 Task: Create a sub task Gather and Analyse Requirements for the task  Create a new online platform for online financial planning services in the project ControlBridge , assign it to team member softage.1@softage.net and update the status of the sub task to  On Track  , set the priority of the sub task to Low
Action: Mouse moved to (59, 360)
Screenshot: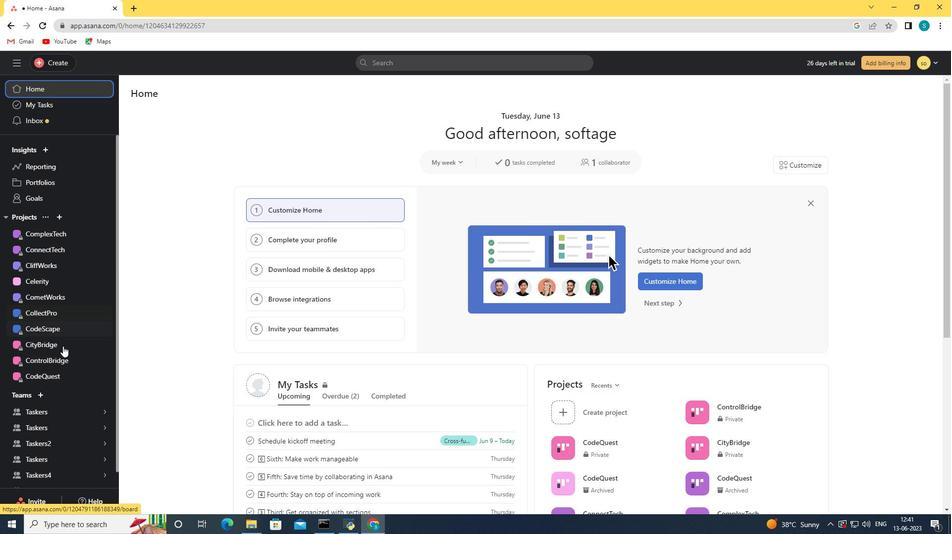 
Action: Mouse pressed left at (59, 360)
Screenshot: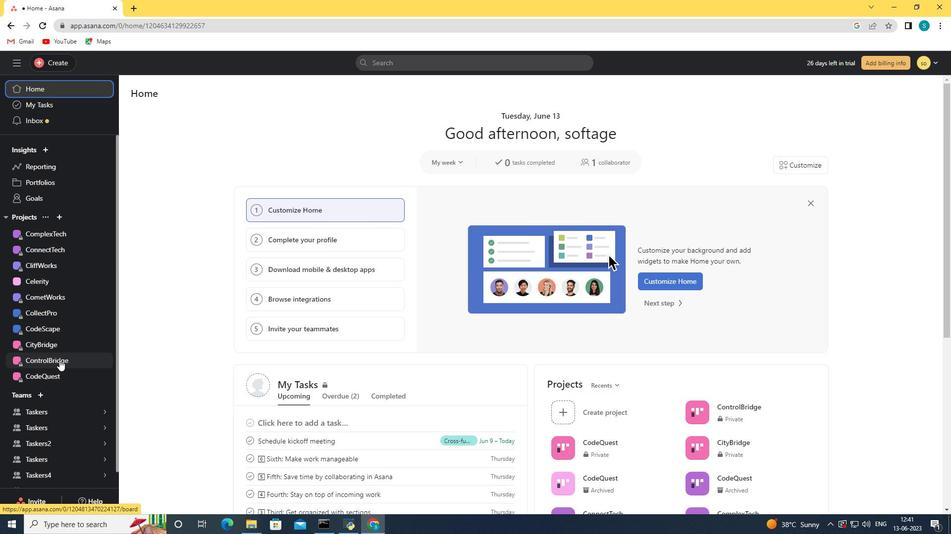 
Action: Mouse moved to (248, 316)
Screenshot: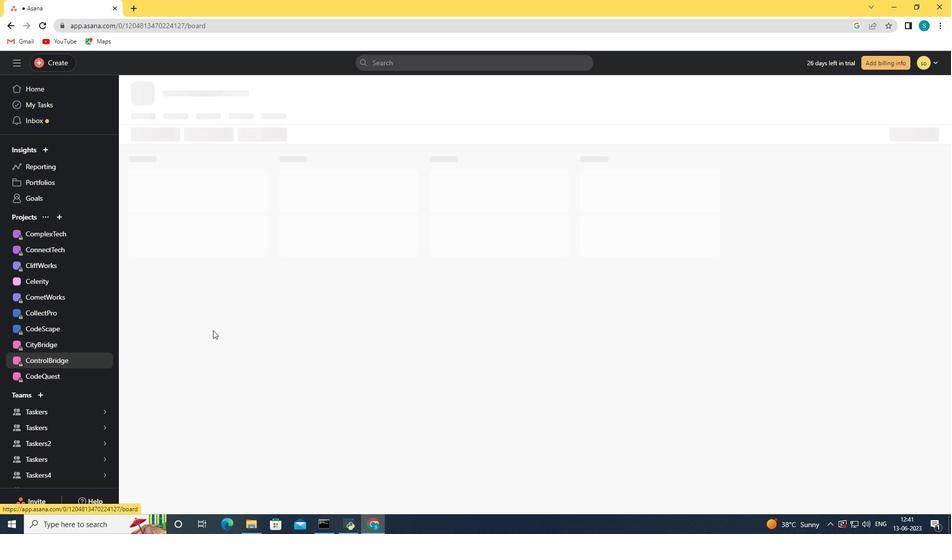 
Action: Mouse scrolled (248, 316) with delta (0, 0)
Screenshot: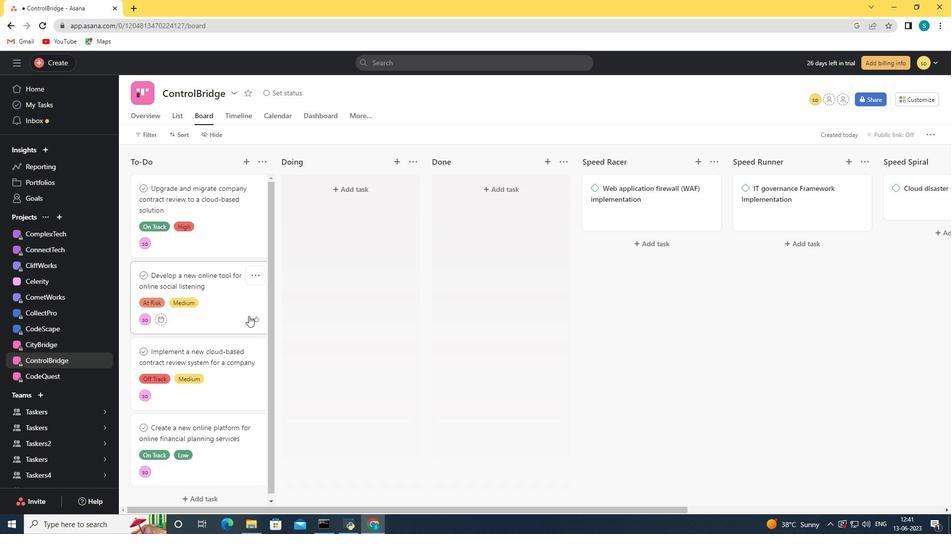 
Action: Mouse scrolled (248, 316) with delta (0, 0)
Screenshot: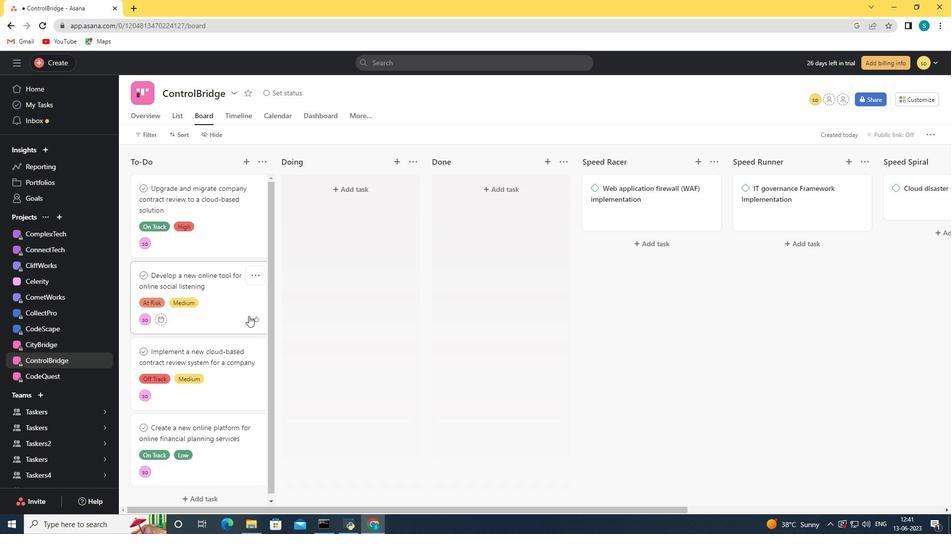 
Action: Mouse scrolled (248, 316) with delta (0, 0)
Screenshot: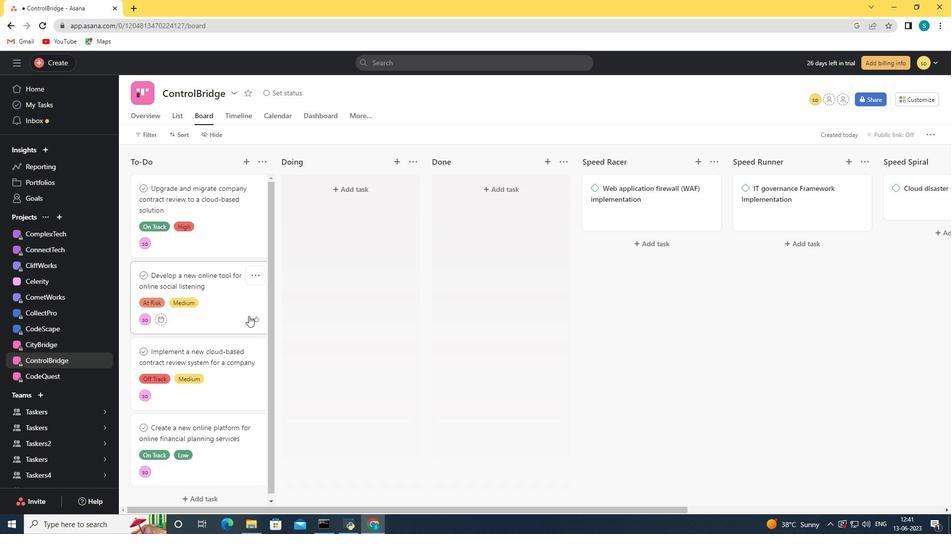 
Action: Mouse scrolled (248, 316) with delta (0, 0)
Screenshot: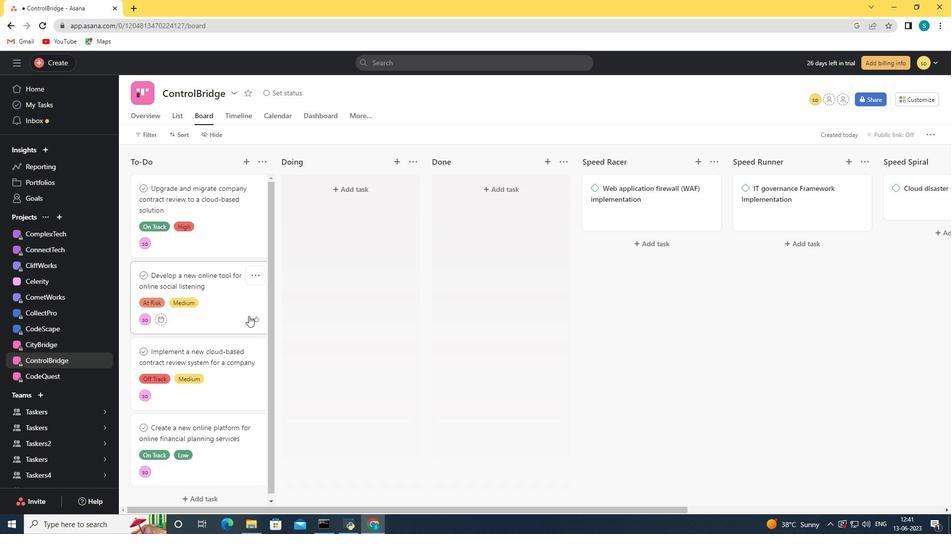 
Action: Mouse scrolled (248, 316) with delta (0, 0)
Screenshot: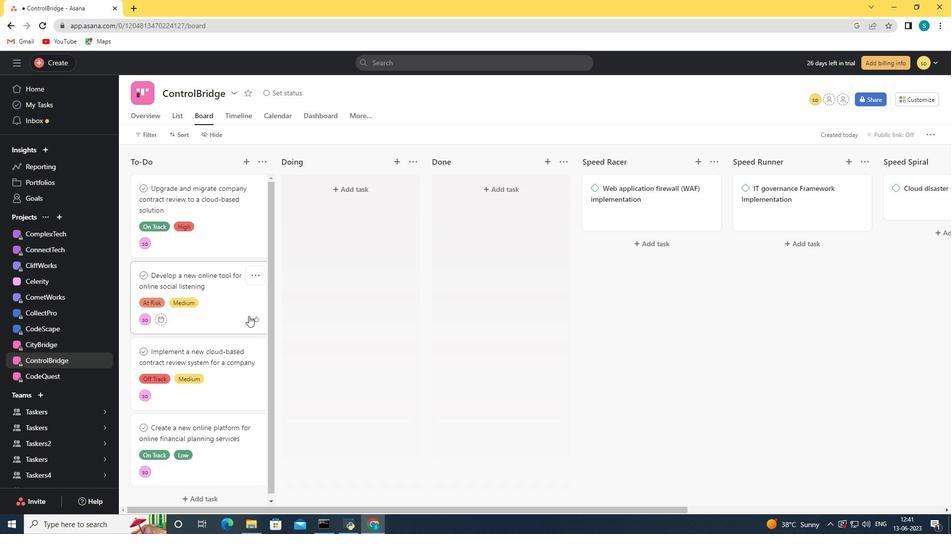
Action: Mouse scrolled (248, 316) with delta (0, 0)
Screenshot: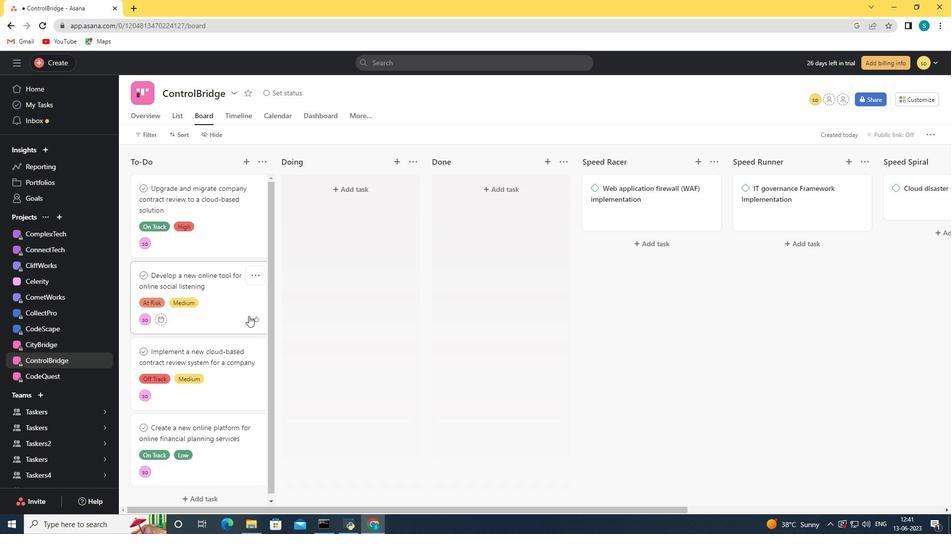 
Action: Mouse moved to (227, 452)
Screenshot: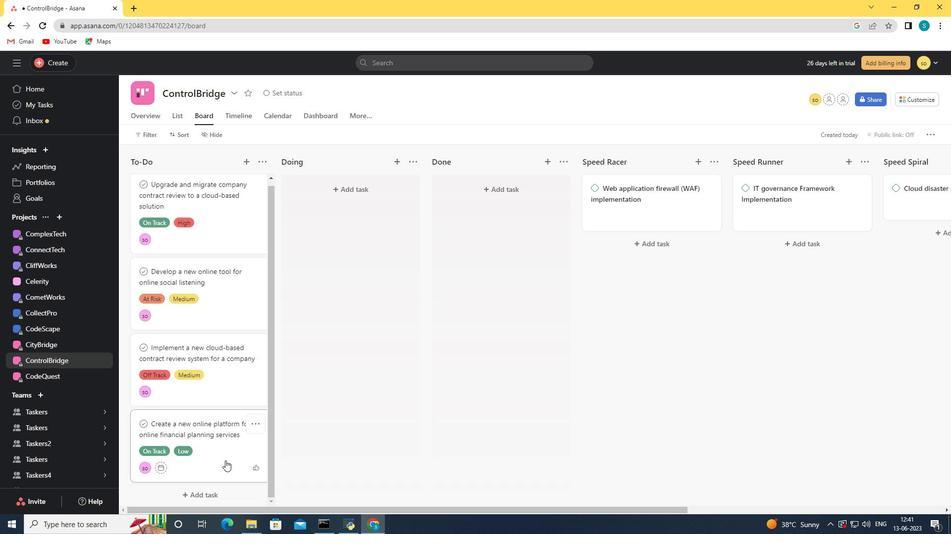 
Action: Mouse pressed left at (227, 452)
Screenshot: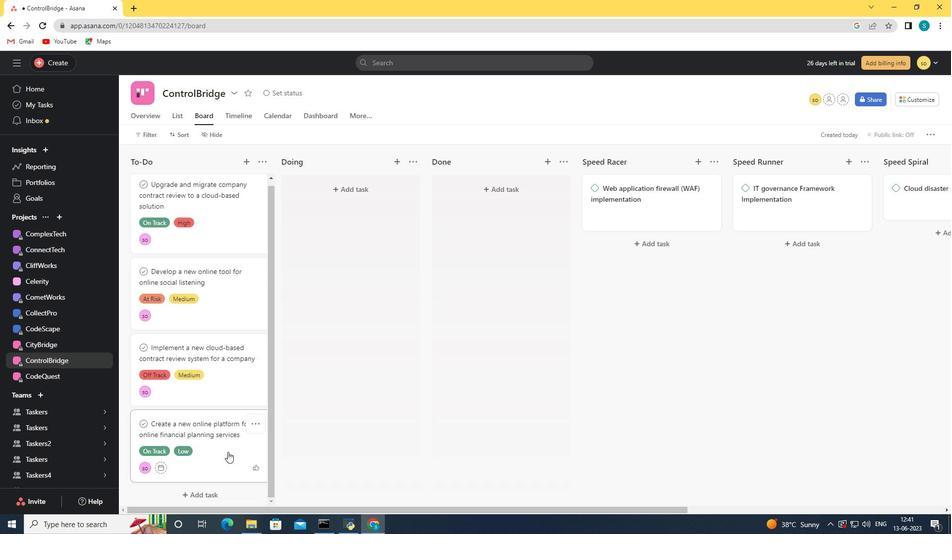 
Action: Mouse moved to (734, 301)
Screenshot: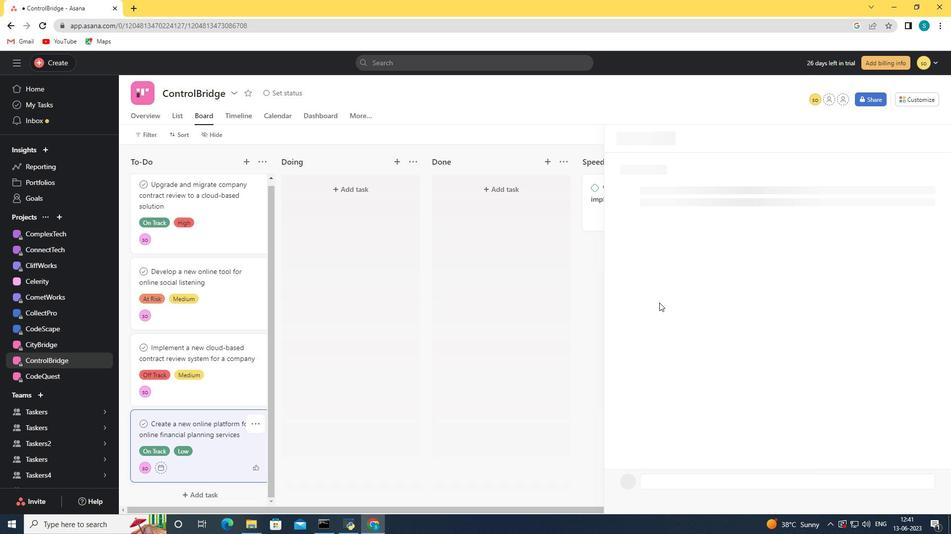 
Action: Mouse scrolled (734, 301) with delta (0, 0)
Screenshot: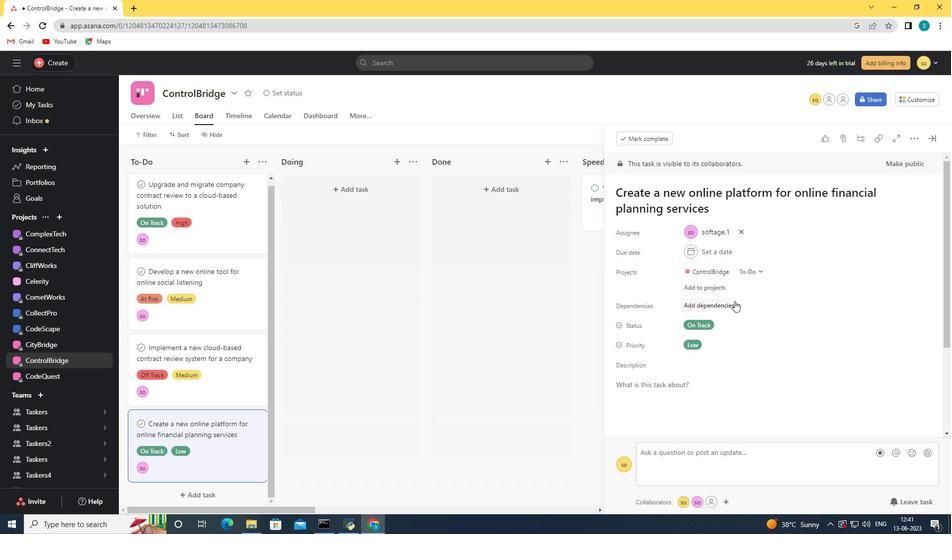 
Action: Mouse scrolled (734, 301) with delta (0, 0)
Screenshot: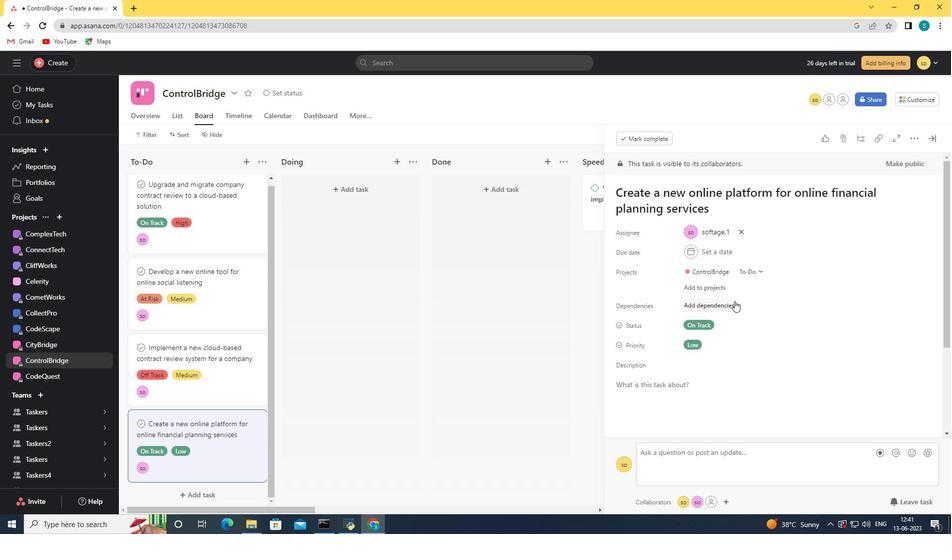 
Action: Mouse scrolled (734, 301) with delta (0, 0)
Screenshot: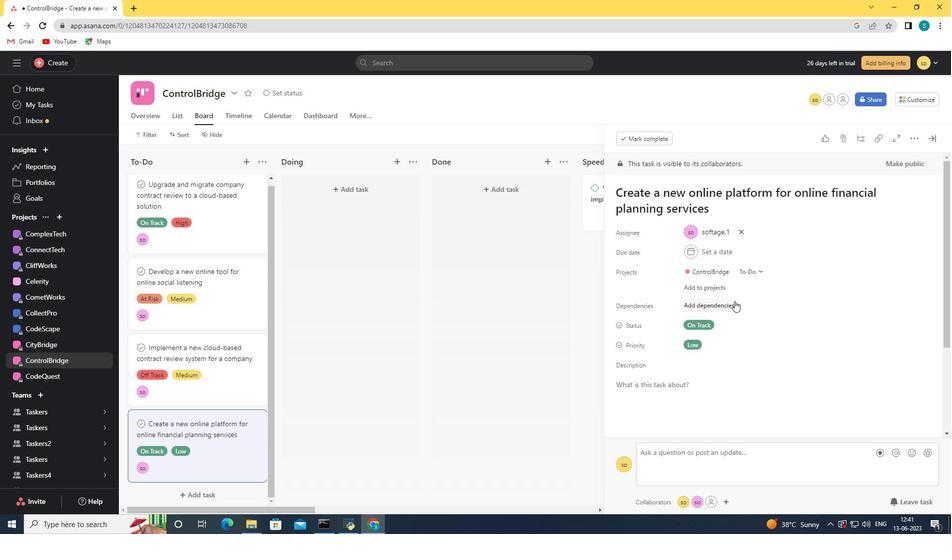 
Action: Mouse scrolled (734, 301) with delta (0, 0)
Screenshot: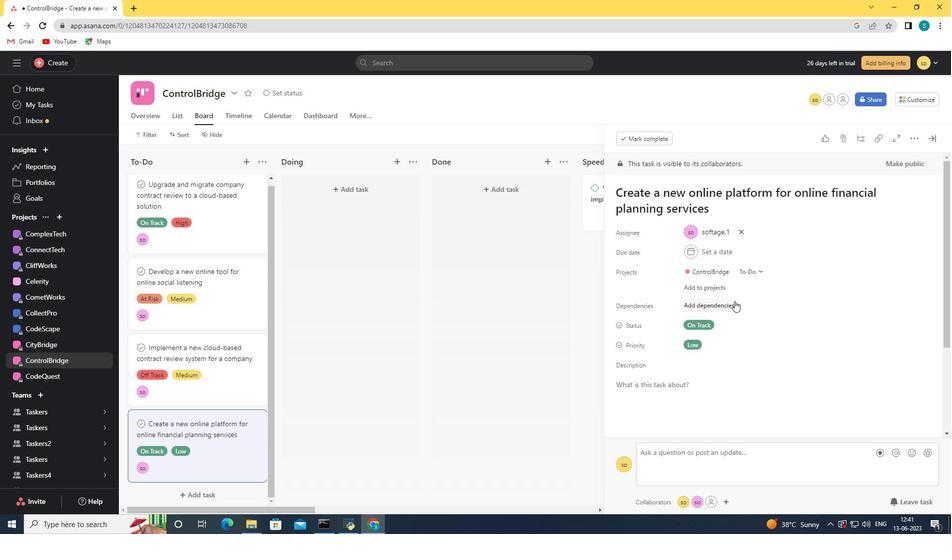 
Action: Mouse scrolled (734, 301) with delta (0, 0)
Screenshot: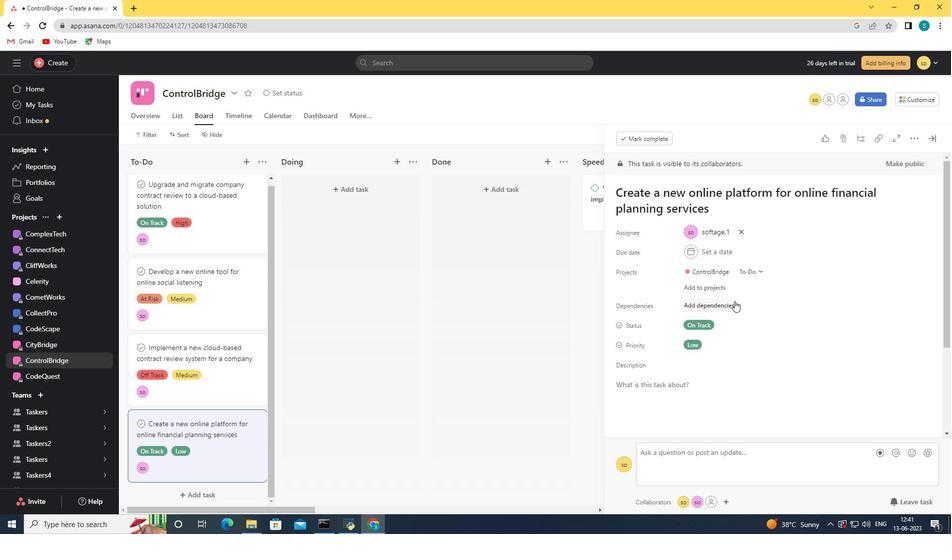 
Action: Mouse scrolled (734, 301) with delta (0, 0)
Screenshot: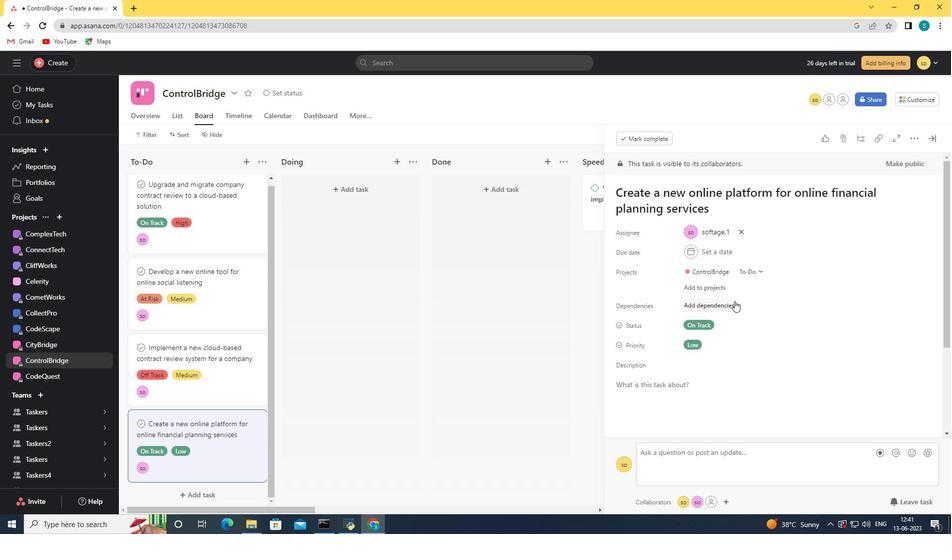 
Action: Mouse scrolled (734, 301) with delta (0, 0)
Screenshot: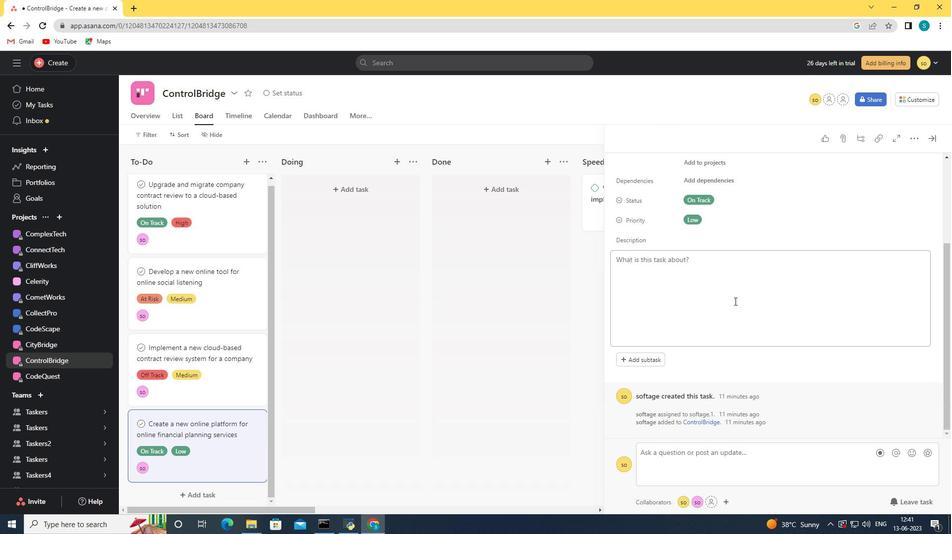 
Action: Mouse scrolled (734, 301) with delta (0, 0)
Screenshot: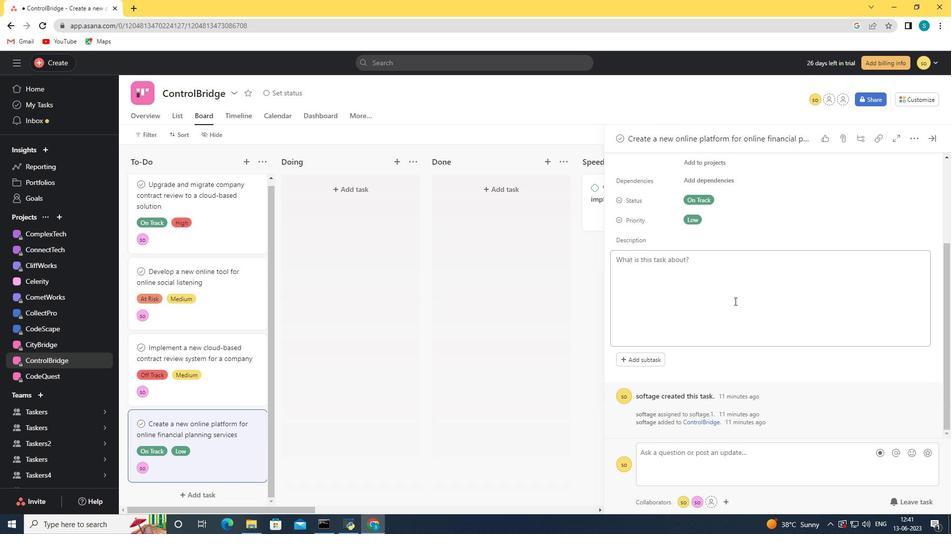 
Action: Mouse scrolled (734, 301) with delta (0, 0)
Screenshot: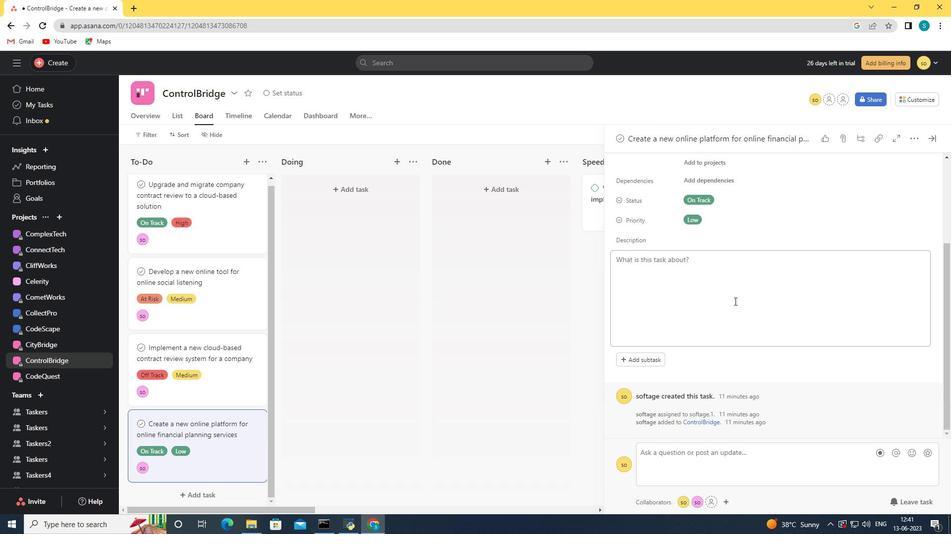 
Action: Mouse scrolled (734, 301) with delta (0, 0)
Screenshot: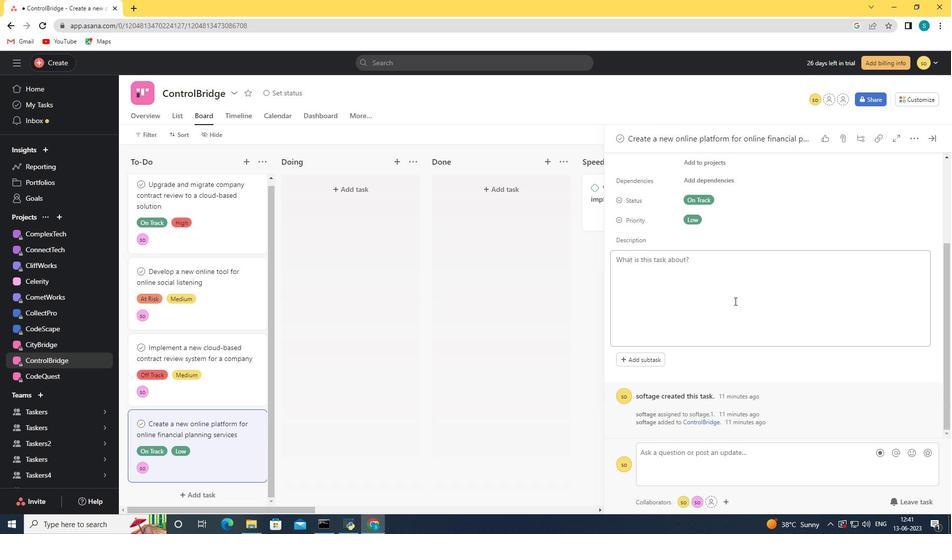 
Action: Mouse moved to (654, 358)
Screenshot: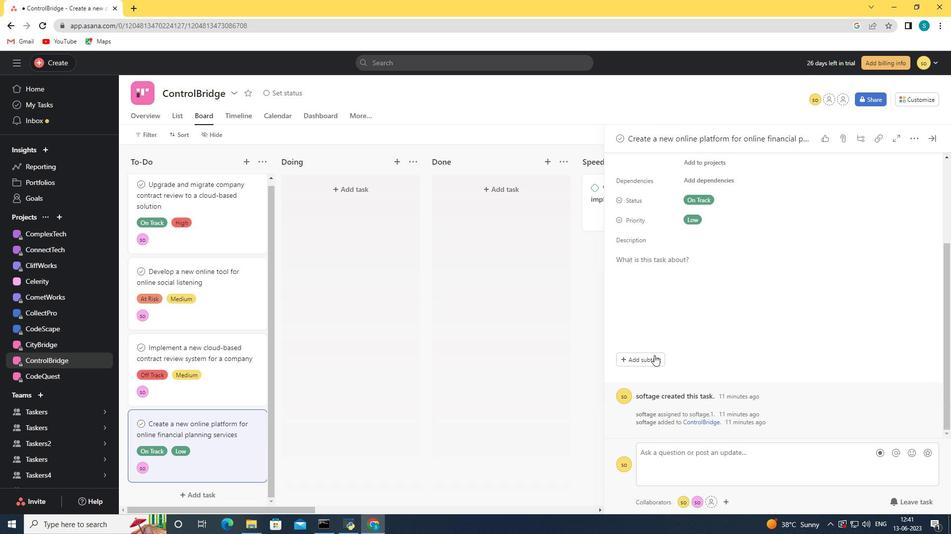 
Action: Mouse pressed left at (654, 358)
Screenshot: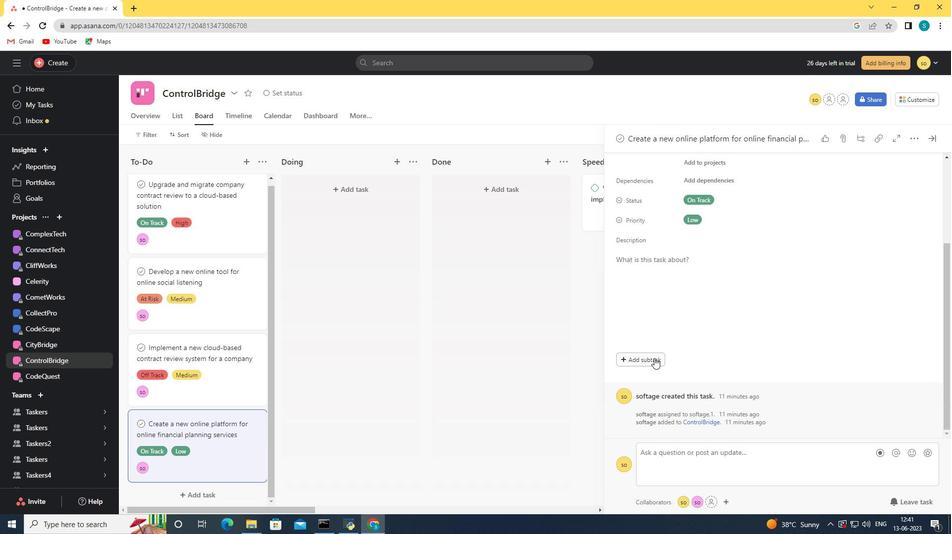 
Action: Key pressed <Key.shift>Gather<Key.space>and<Key.space><Key.shift>Analyse<Key.space><Key.shift>Requirements
Screenshot: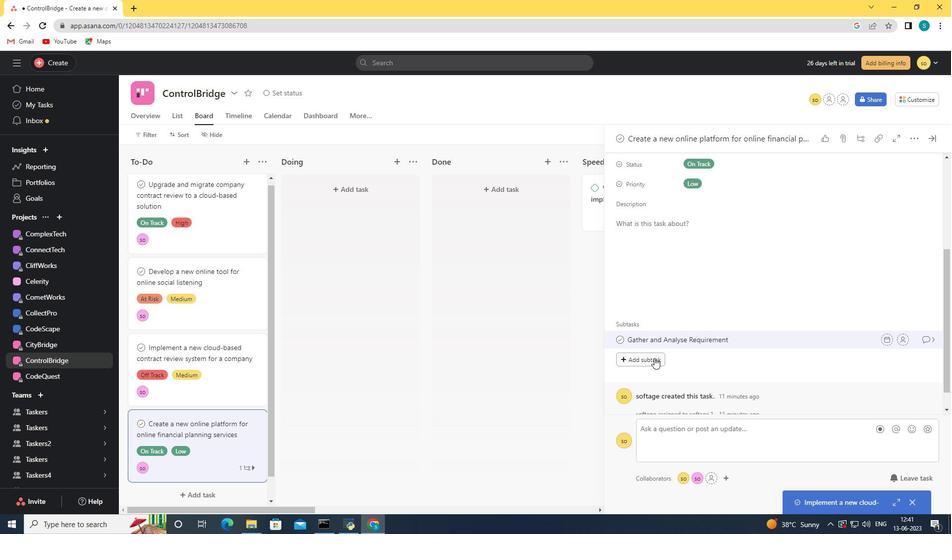 
Action: Mouse moved to (901, 341)
Screenshot: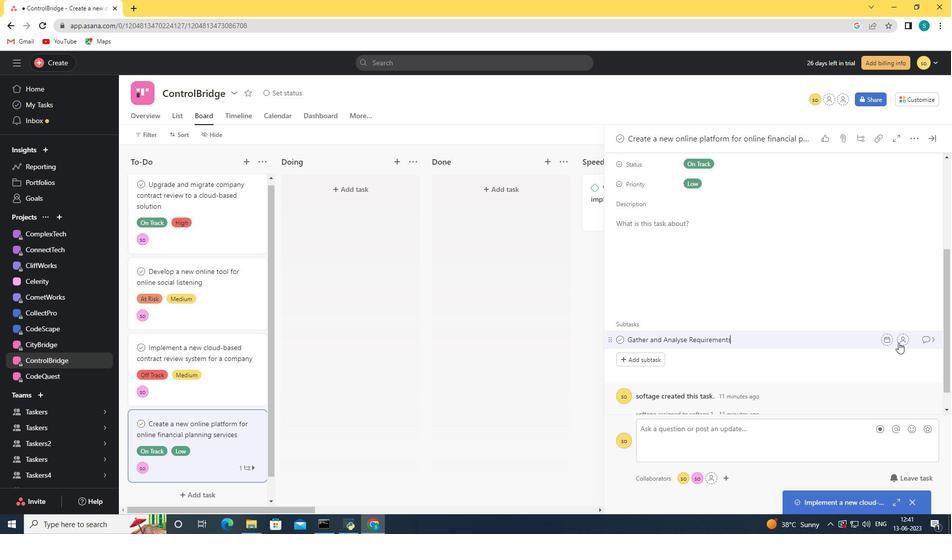 
Action: Mouse pressed left at (901, 341)
Screenshot: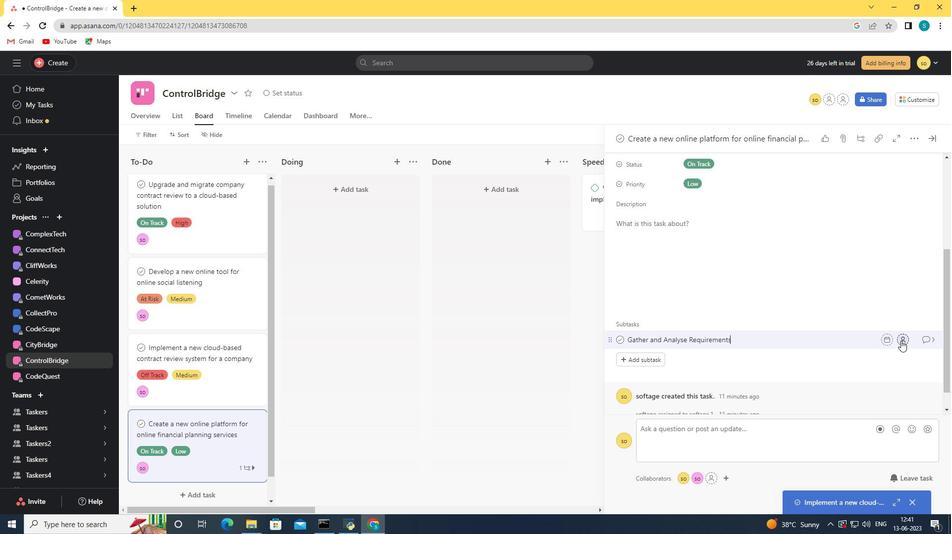 
Action: Mouse moved to (766, 382)
Screenshot: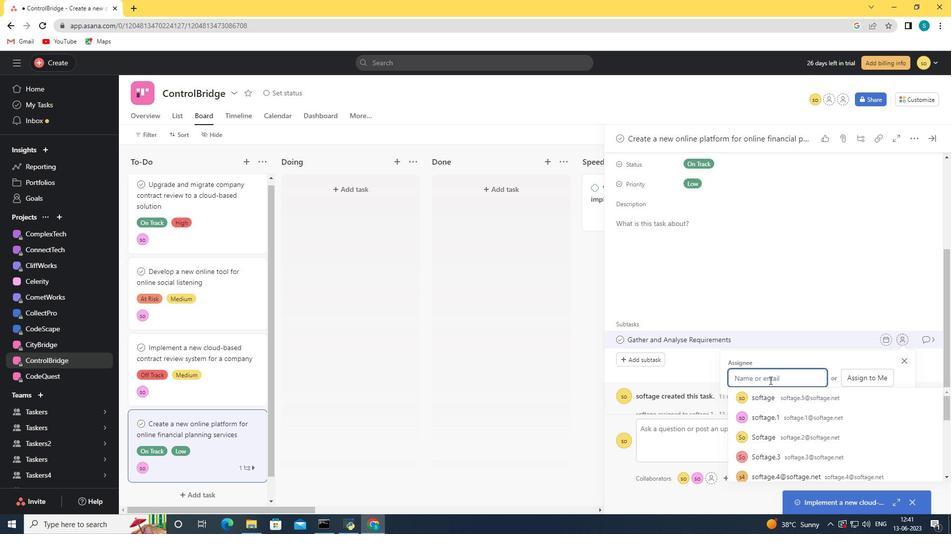 
Action: Key pressed softage.1<Key.shift>@softage.net
Screenshot: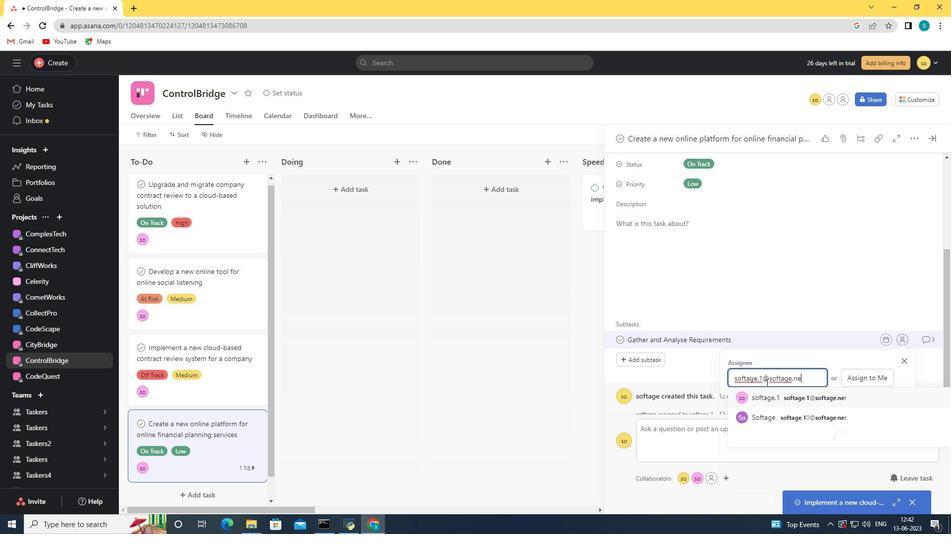 
Action: Mouse moved to (790, 396)
Screenshot: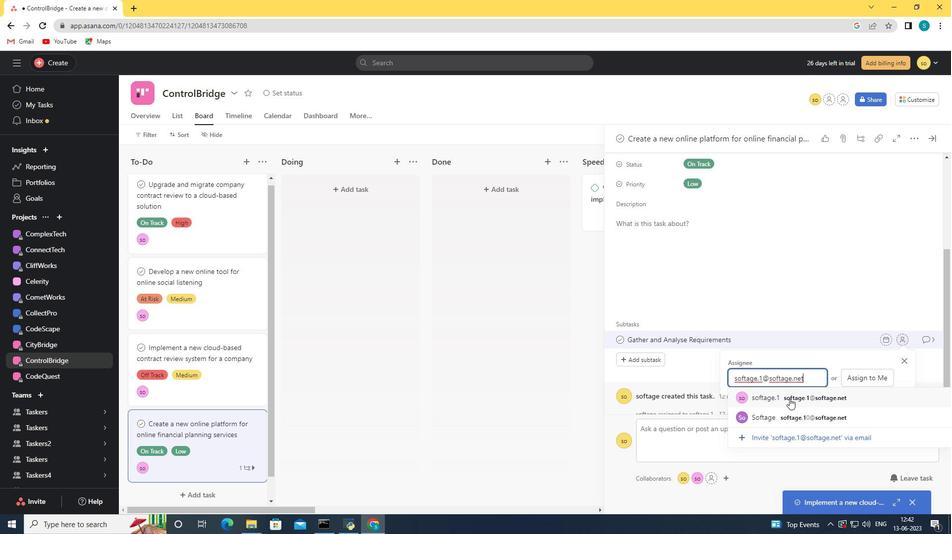
Action: Mouse pressed left at (790, 396)
Screenshot: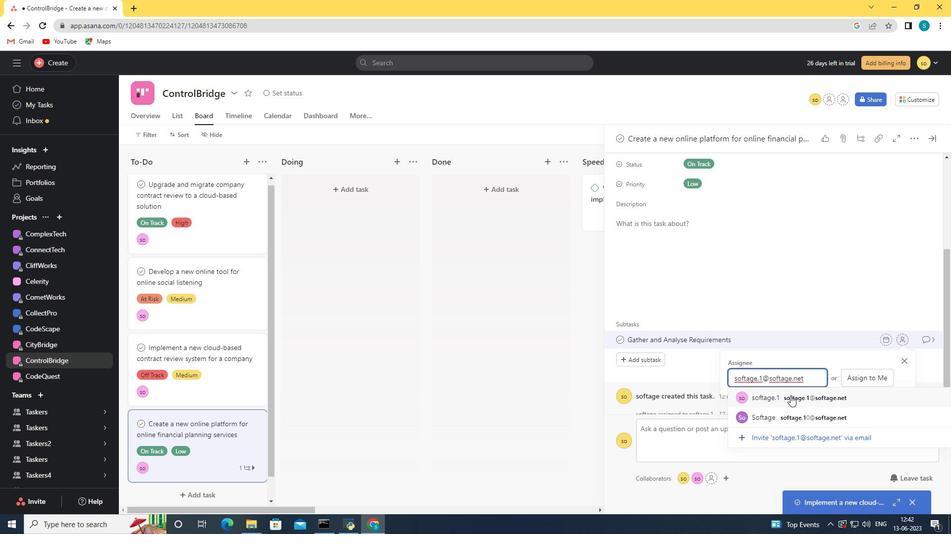 
Action: Mouse moved to (927, 339)
Screenshot: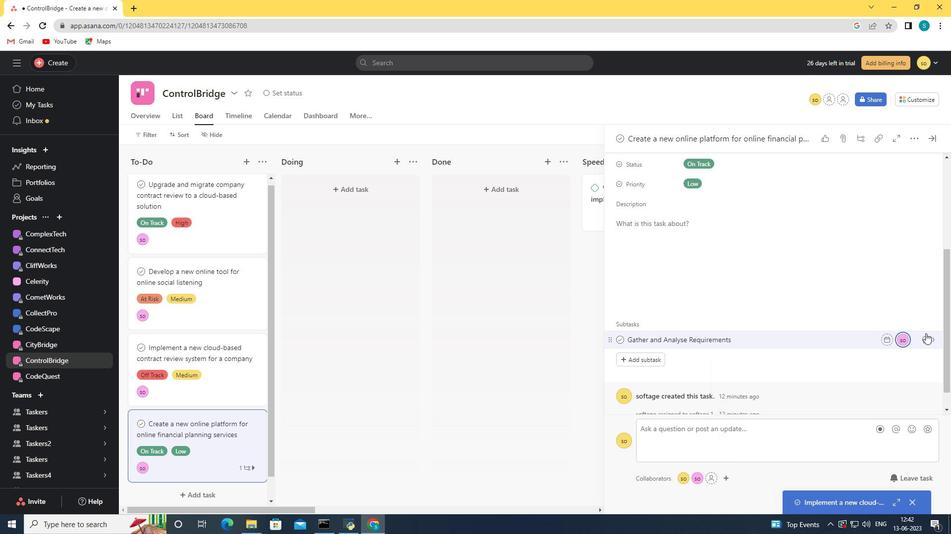 
Action: Mouse pressed left at (927, 339)
Screenshot: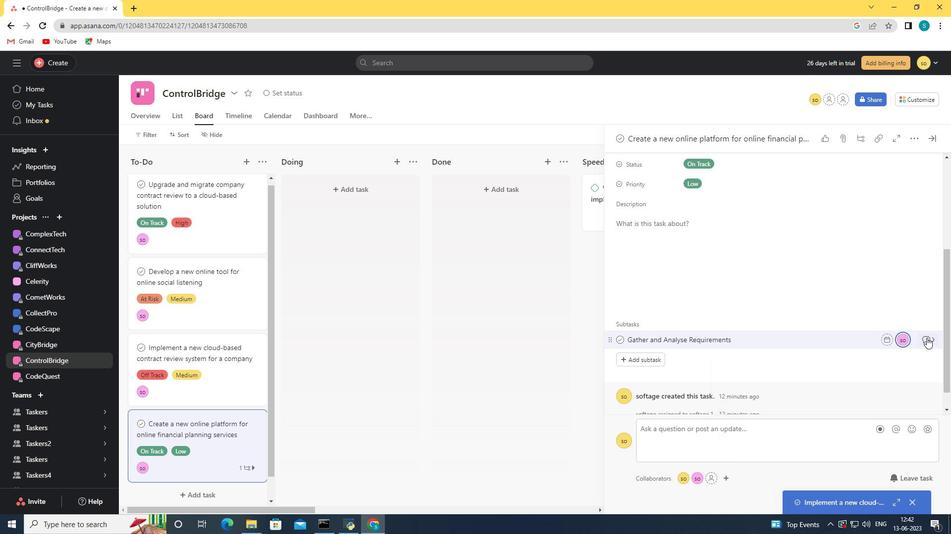 
Action: Mouse moved to (665, 302)
Screenshot: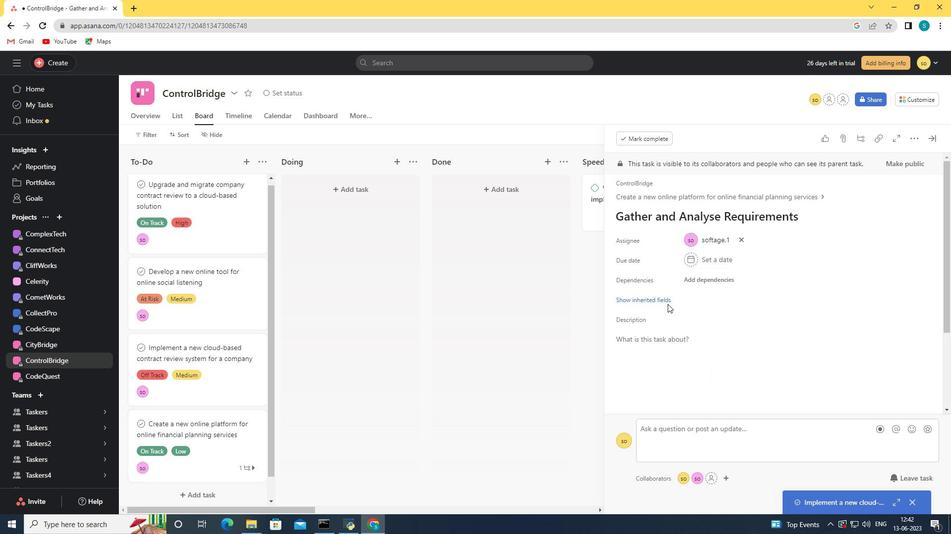 
Action: Mouse pressed left at (665, 302)
Screenshot: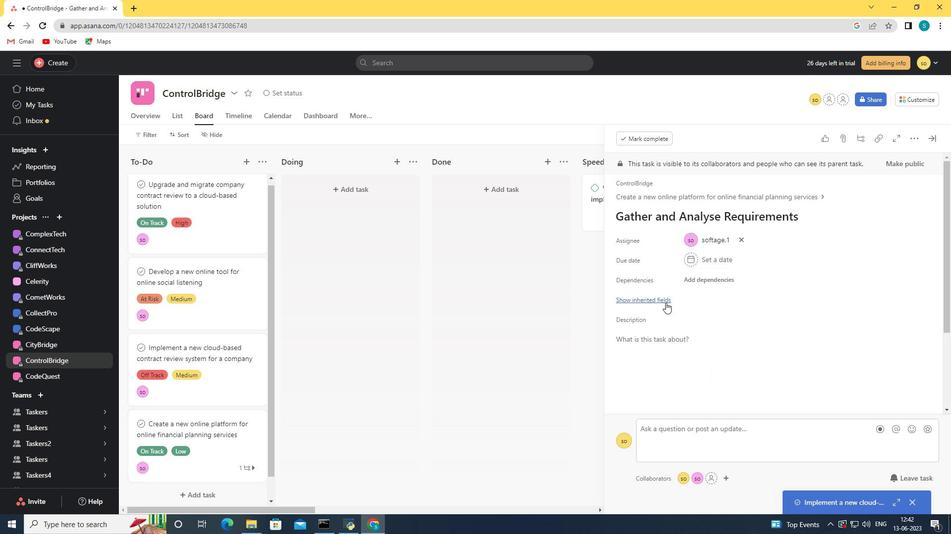 
Action: Mouse moved to (729, 320)
Screenshot: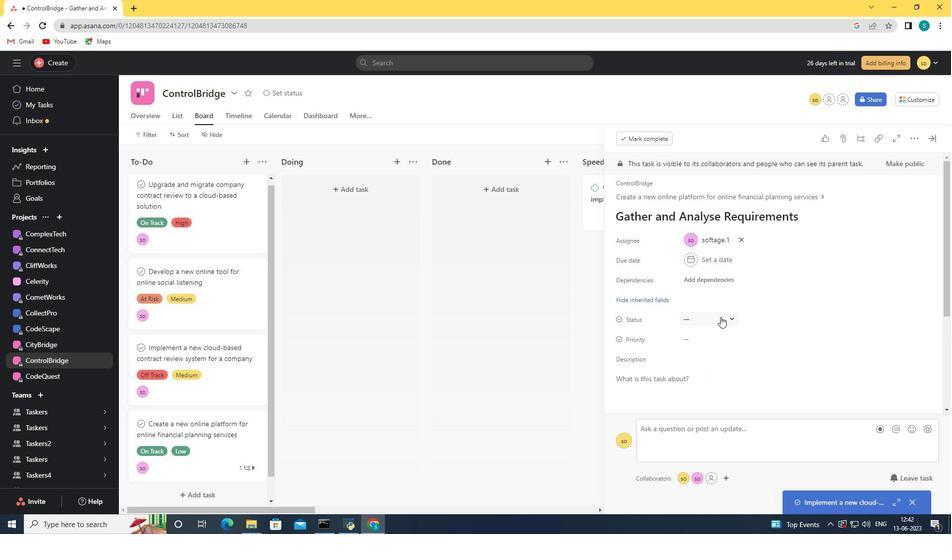 
Action: Mouse pressed left at (729, 320)
Screenshot: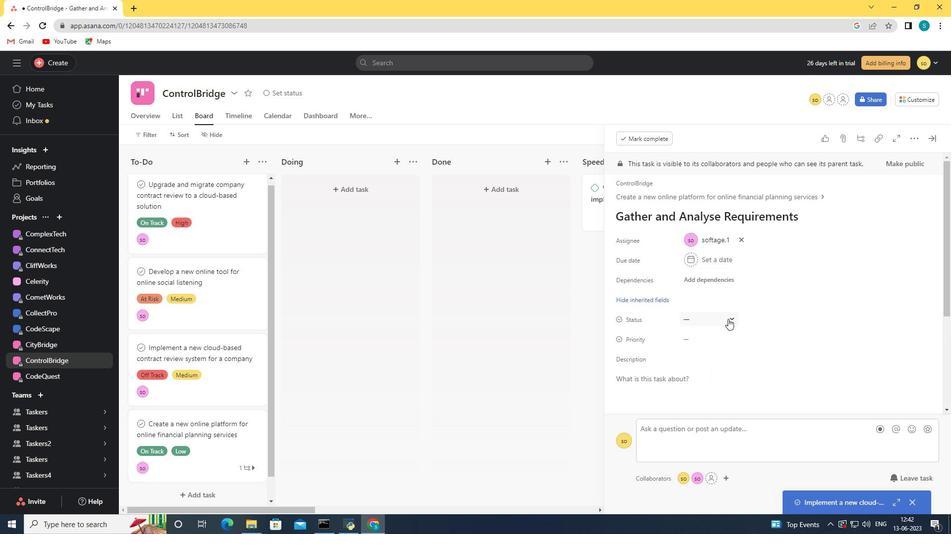 
Action: Mouse moved to (698, 354)
Screenshot: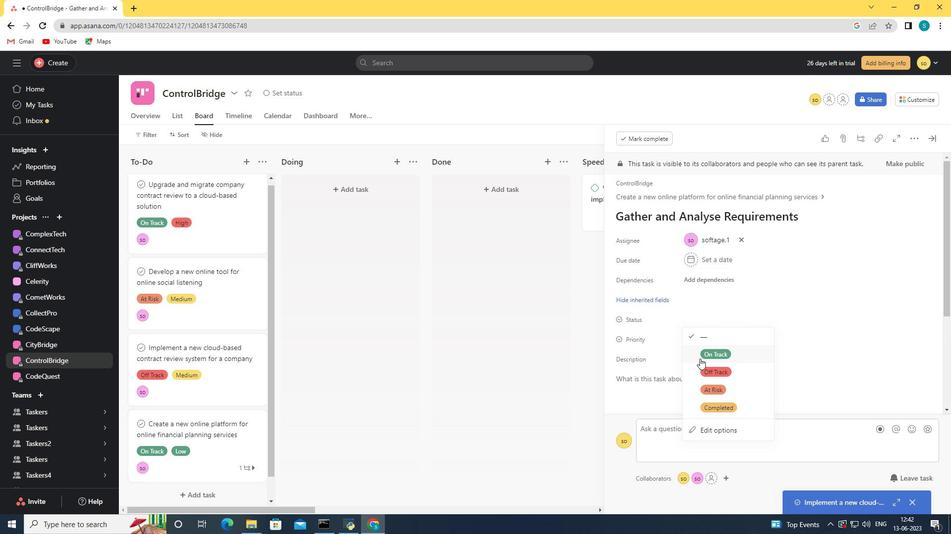 
Action: Mouse pressed left at (698, 354)
Screenshot: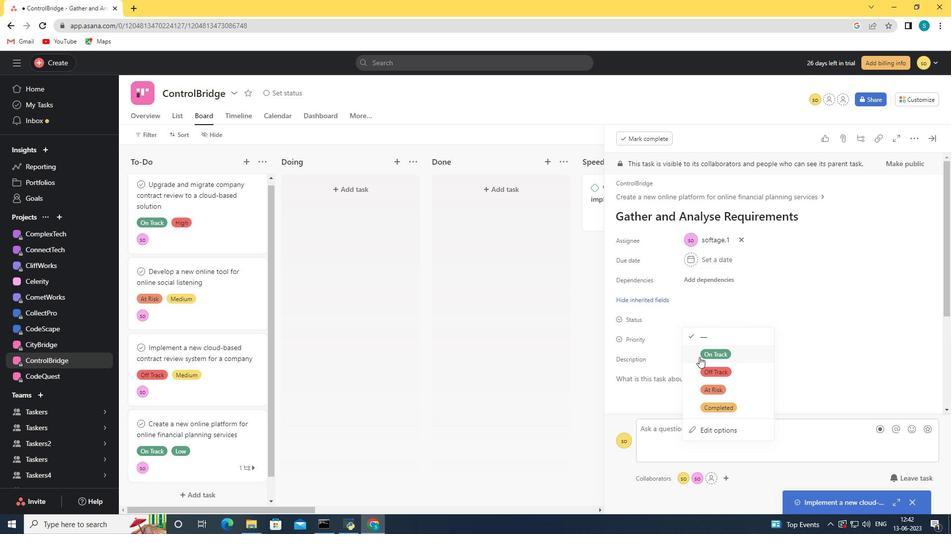 
Action: Mouse moved to (715, 342)
Screenshot: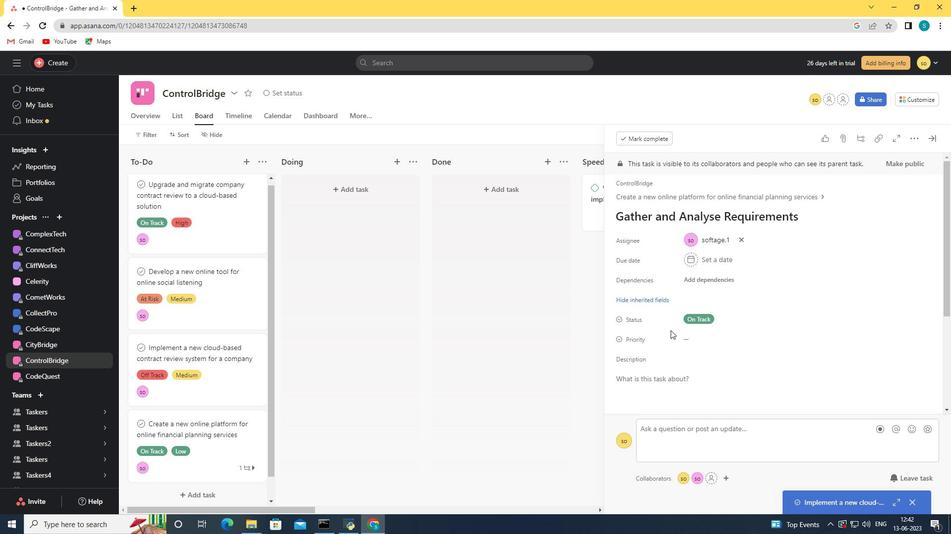 
Action: Mouse pressed left at (715, 342)
Screenshot: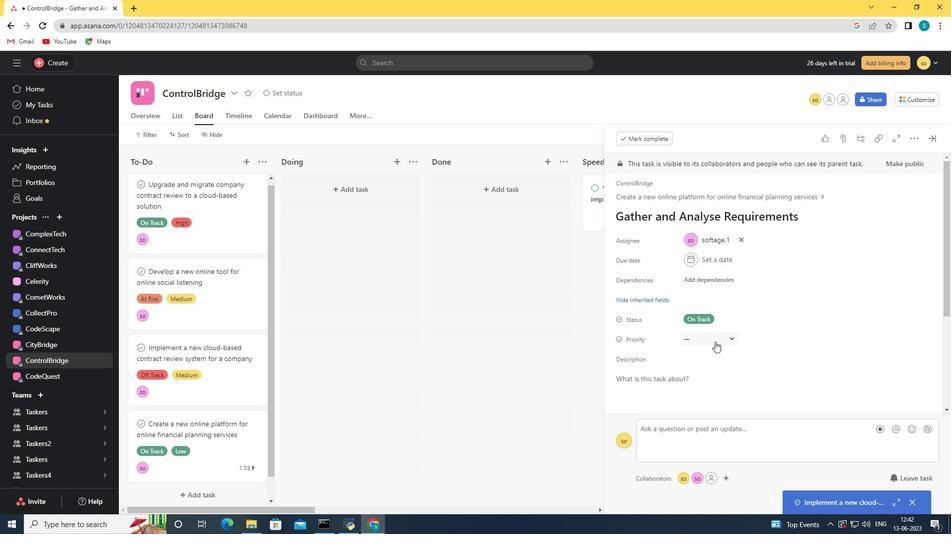 
Action: Mouse moved to (696, 411)
Screenshot: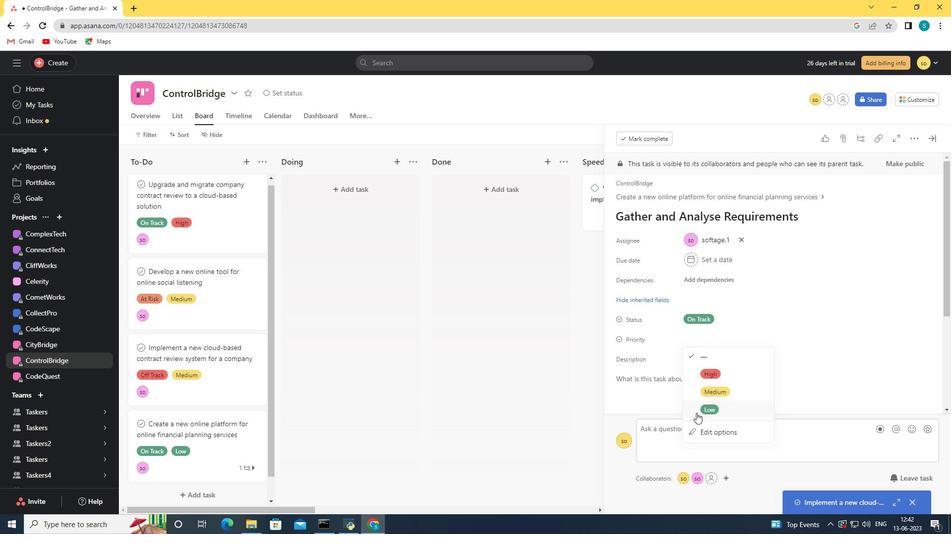 
Action: Mouse pressed left at (696, 411)
Screenshot: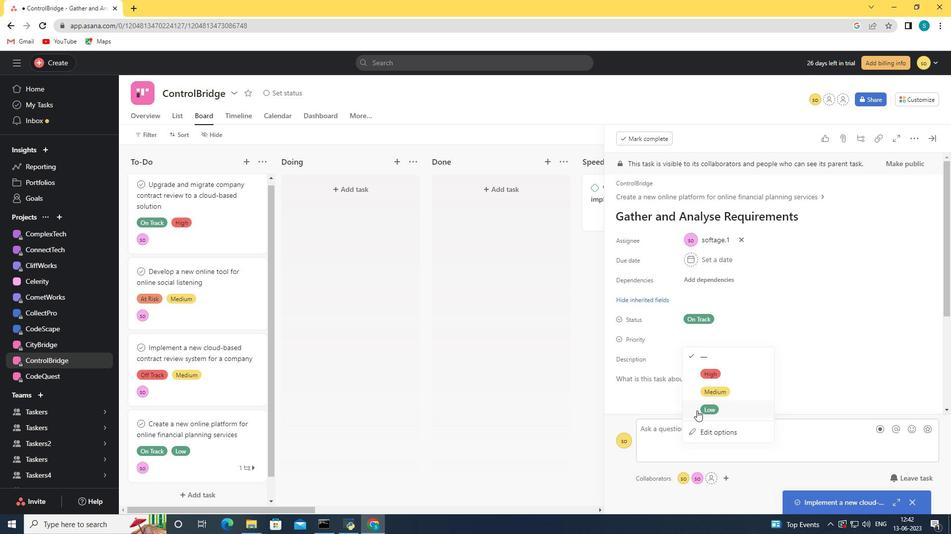 
Action: Mouse moved to (741, 354)
Screenshot: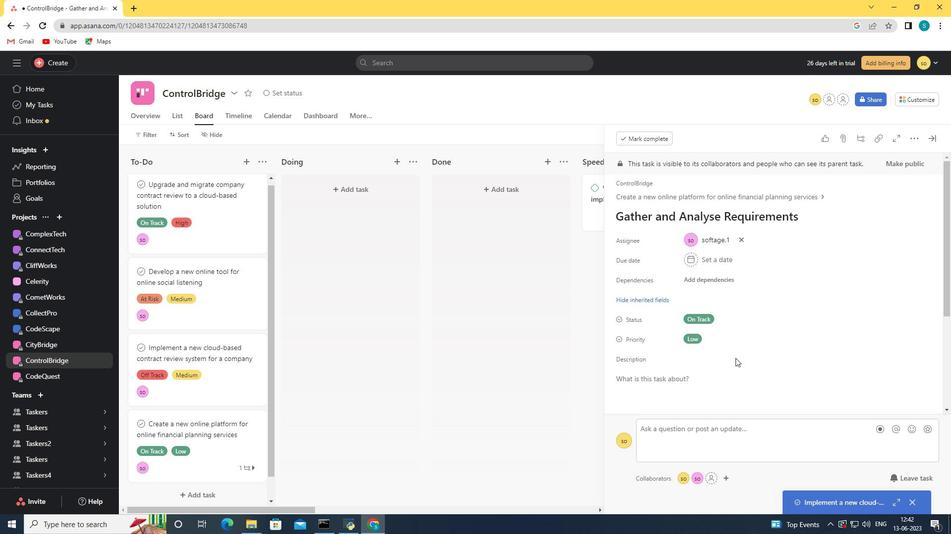 
Action: Mouse scrolled (741, 354) with delta (0, 0)
Screenshot: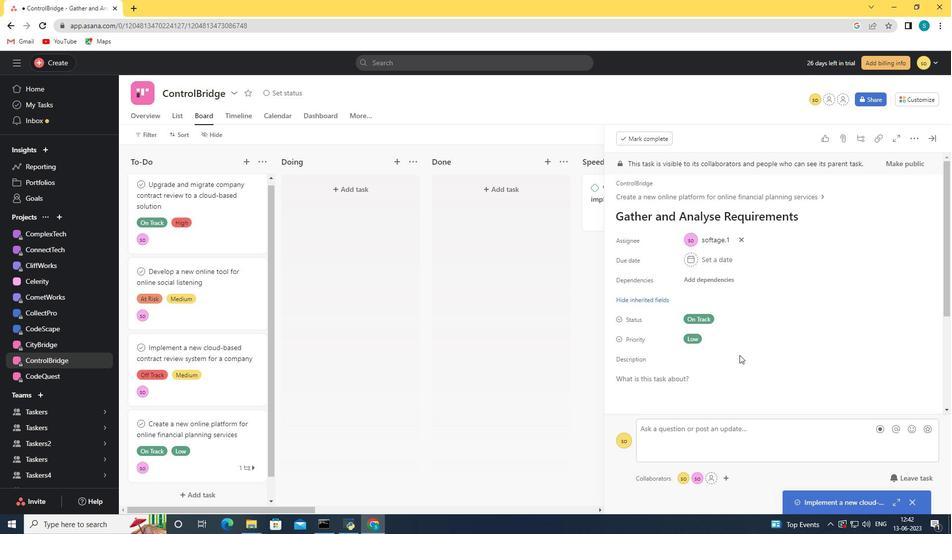 
Action: Mouse scrolled (741, 354) with delta (0, 0)
Screenshot: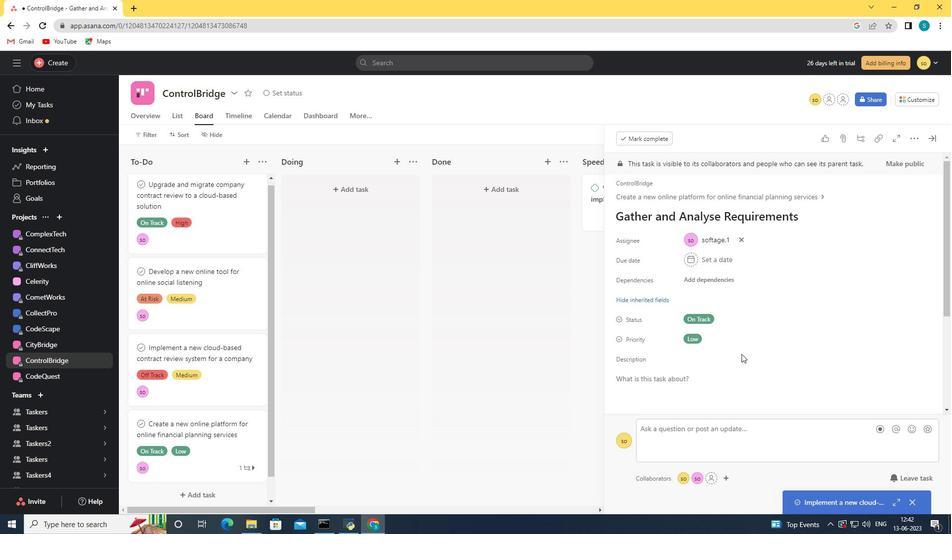 
Action: Mouse scrolled (741, 354) with delta (0, 0)
Screenshot: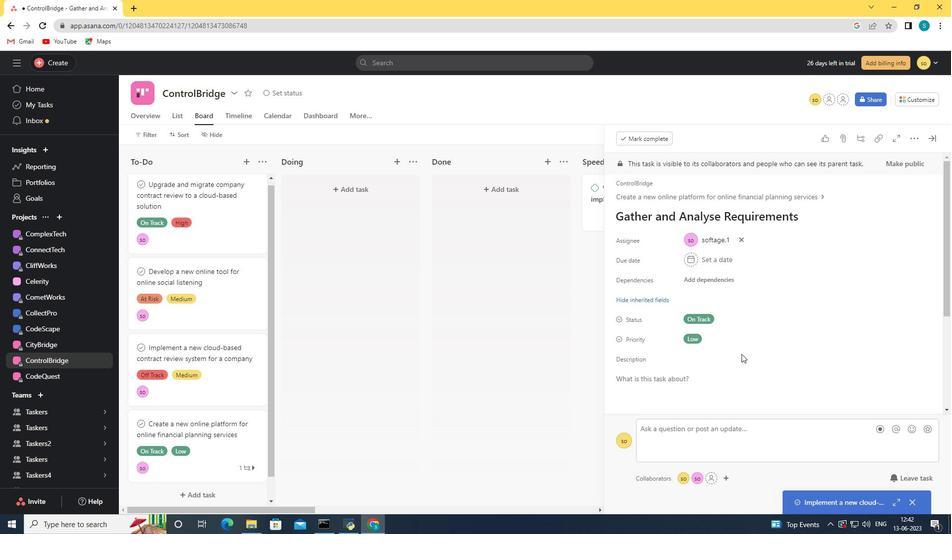 
Action: Mouse scrolled (741, 354) with delta (0, 0)
Screenshot: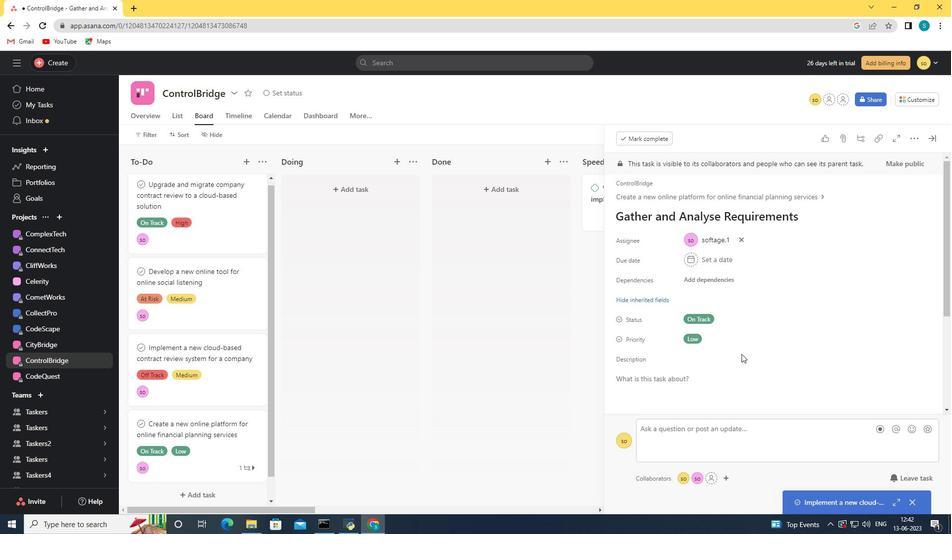 
Action: Mouse scrolled (741, 354) with delta (0, 0)
Screenshot: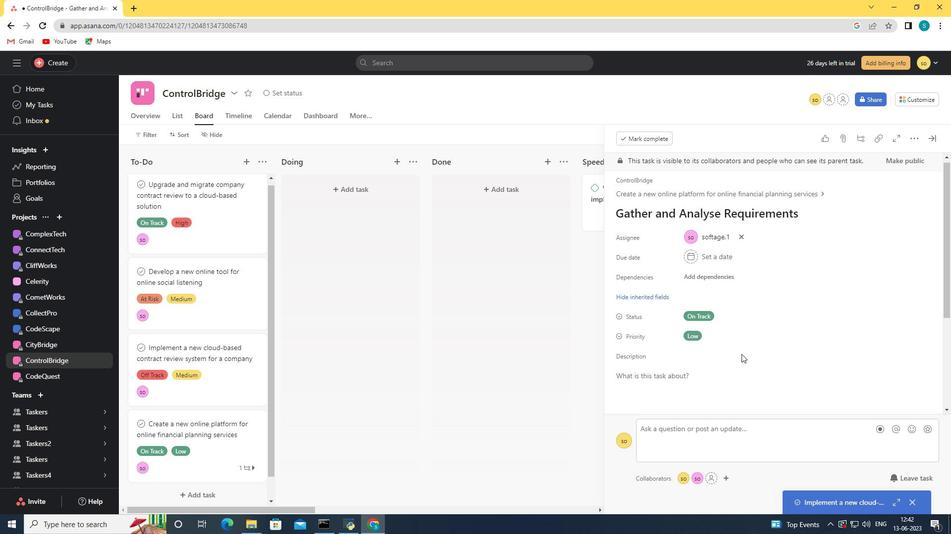 
Action: Mouse moved to (742, 354)
Screenshot: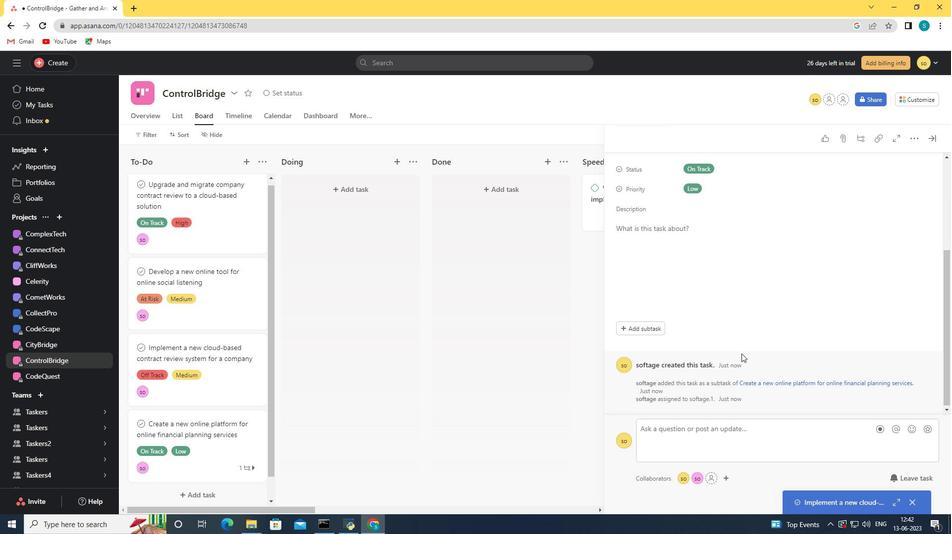
Action: Mouse scrolled (742, 355) with delta (0, 0)
Screenshot: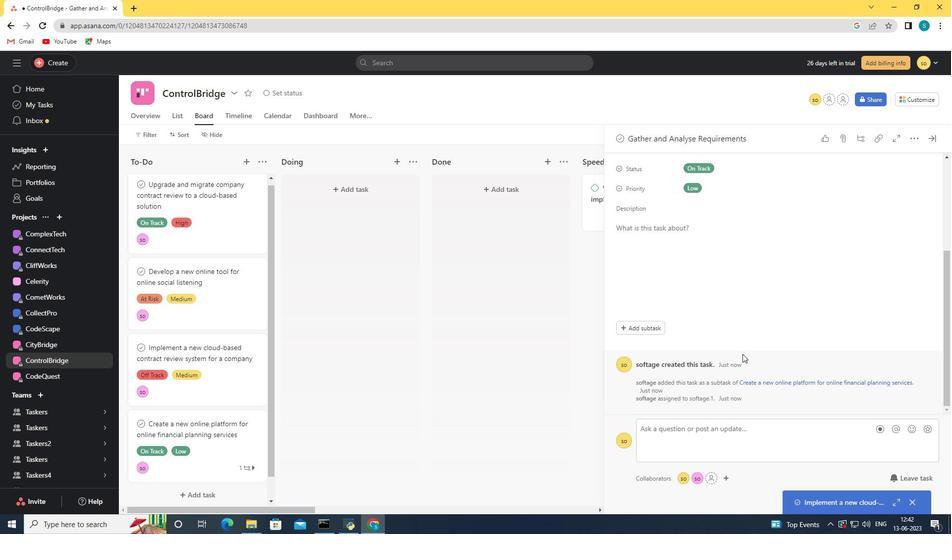 
Action: Mouse scrolled (742, 355) with delta (0, 0)
Screenshot: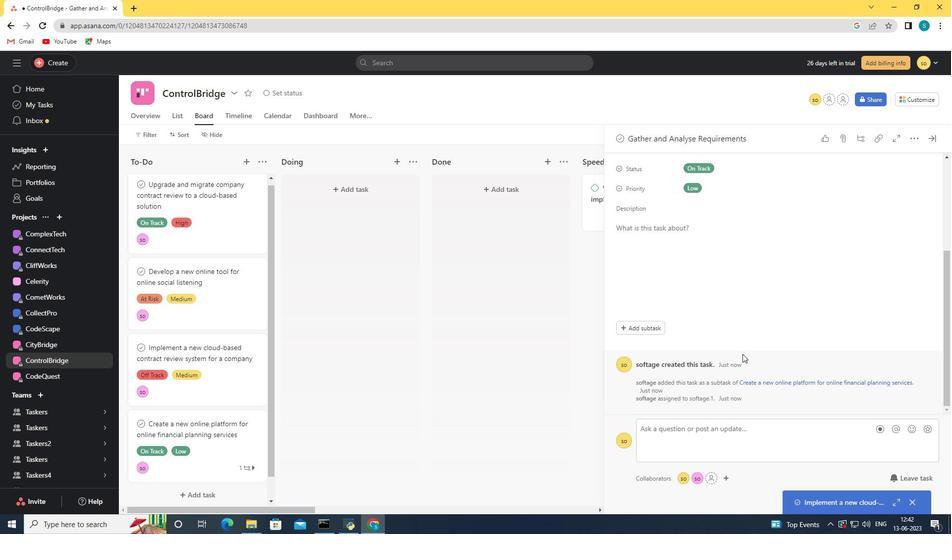 
Action: Mouse scrolled (742, 355) with delta (0, 0)
Screenshot: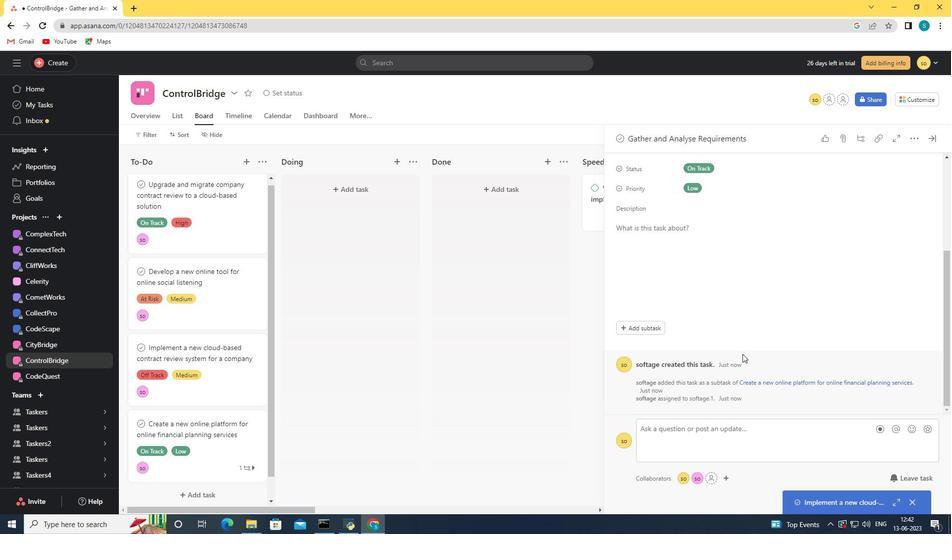 
Action: Mouse scrolled (742, 355) with delta (0, 0)
Screenshot: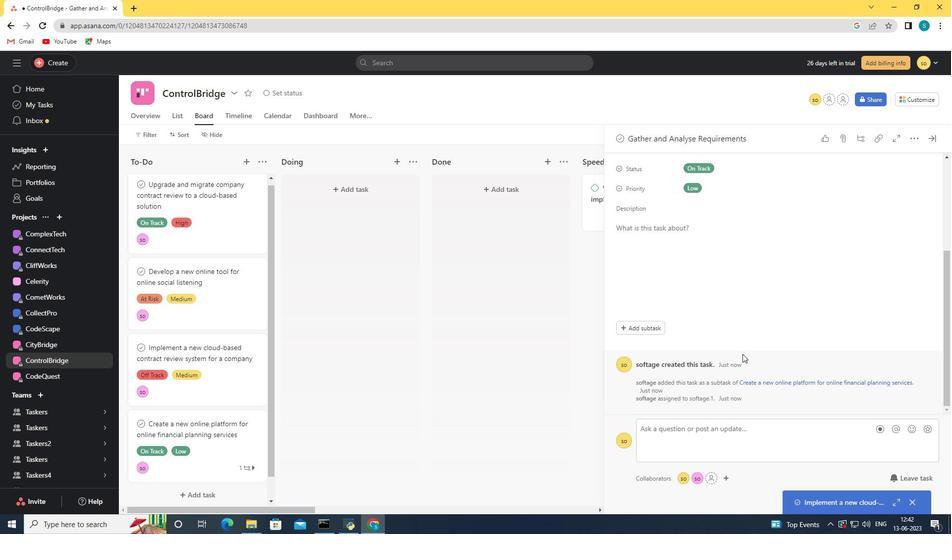
Action: Mouse moved to (764, 292)
Screenshot: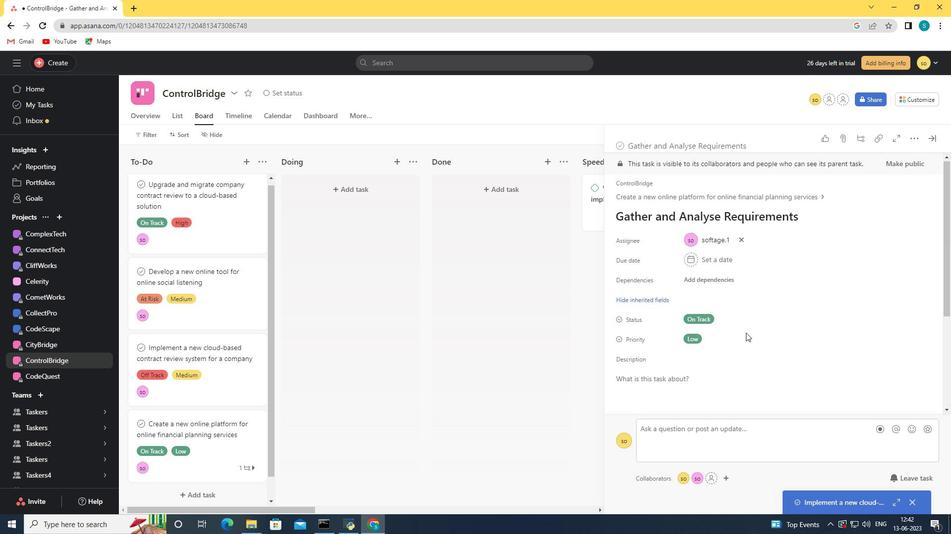 
Action: Mouse scrolled (764, 293) with delta (0, 0)
Screenshot: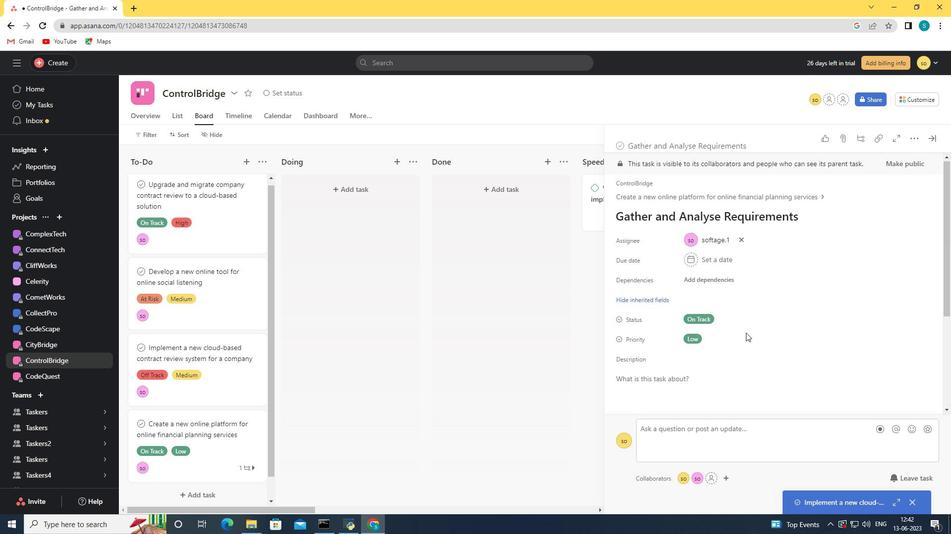 
Action: Mouse moved to (777, 276)
Screenshot: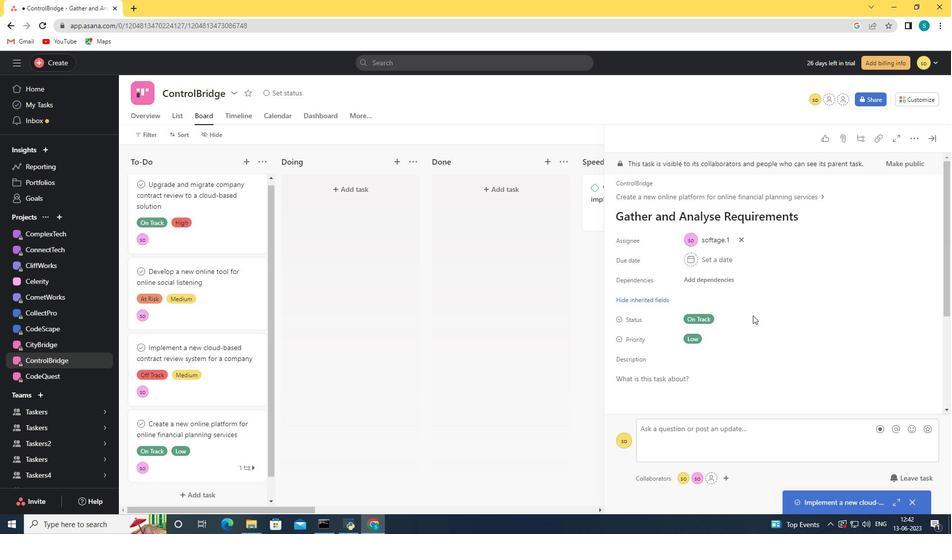 
Action: Mouse scrolled (777, 277) with delta (0, 0)
Screenshot: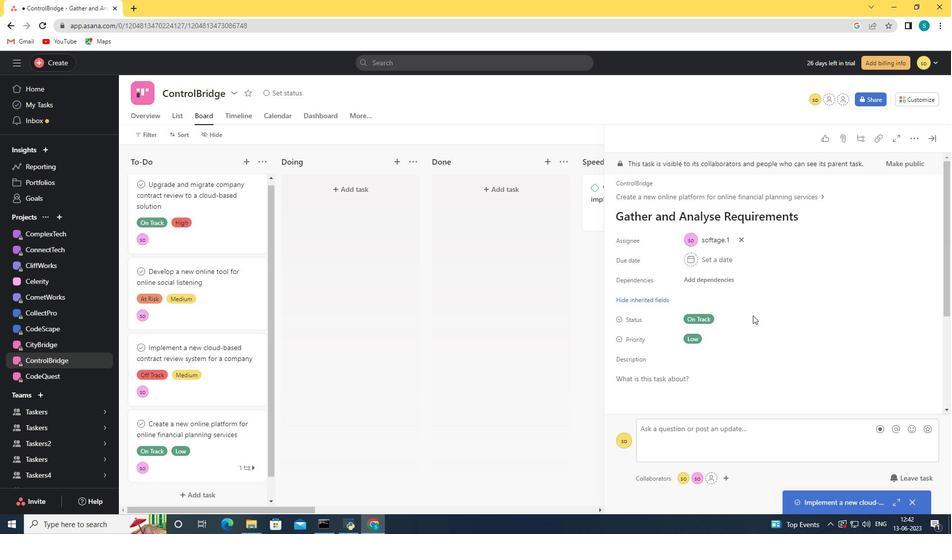 
Action: Mouse moved to (791, 262)
Screenshot: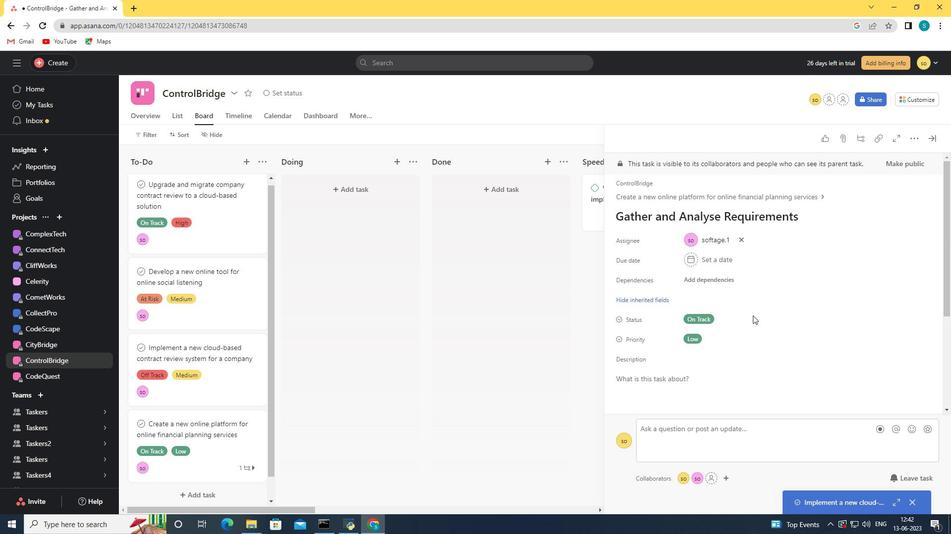 
Action: Mouse scrolled (791, 262) with delta (0, 0)
Screenshot: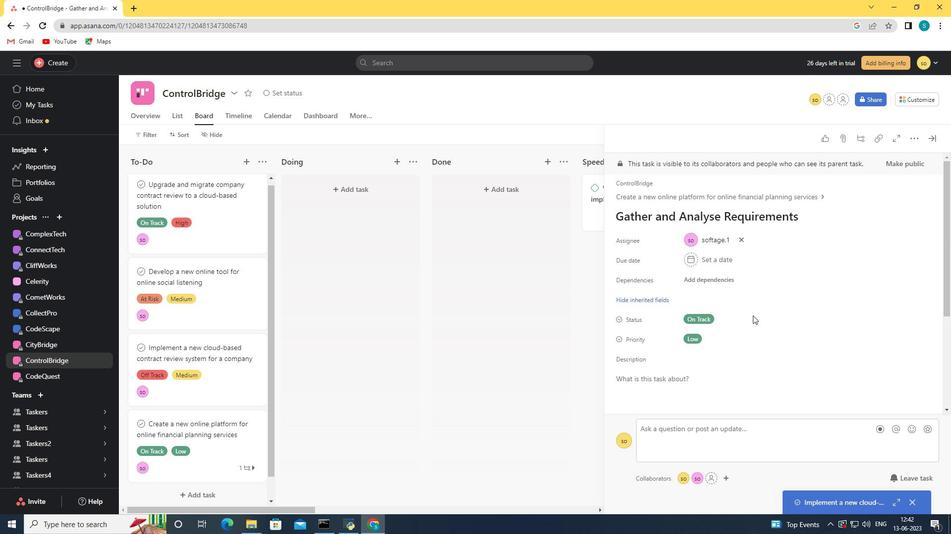 
Action: Mouse moved to (928, 136)
Screenshot: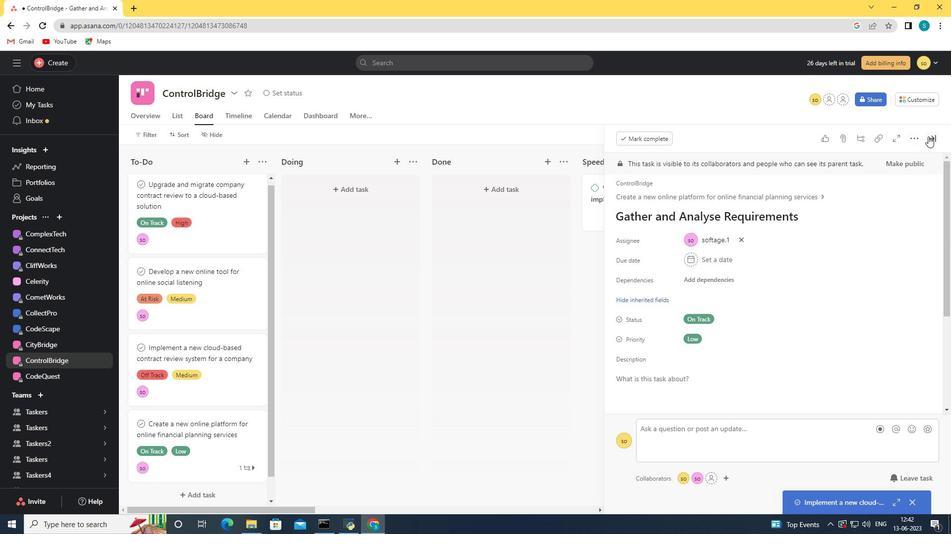 
Action: Mouse pressed left at (928, 136)
Screenshot: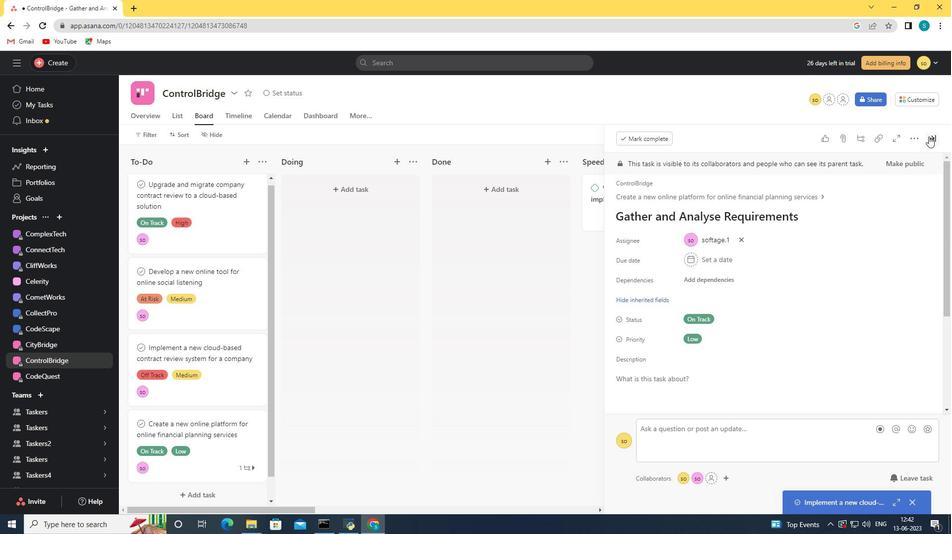 
Action: Mouse moved to (559, 263)
Screenshot: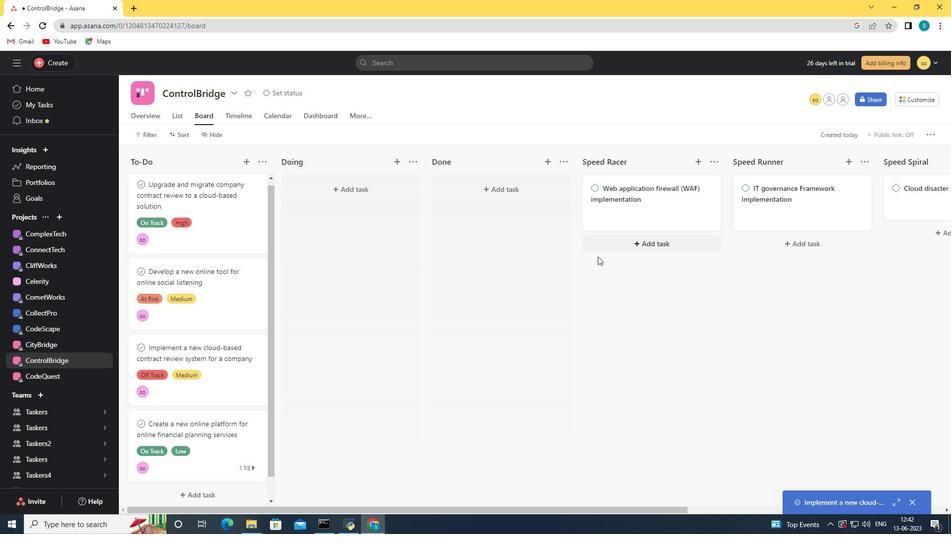 
